 Task: Look for products in the category "Pepperoni" from Applegate only.
Action: Mouse moved to (13, 71)
Screenshot: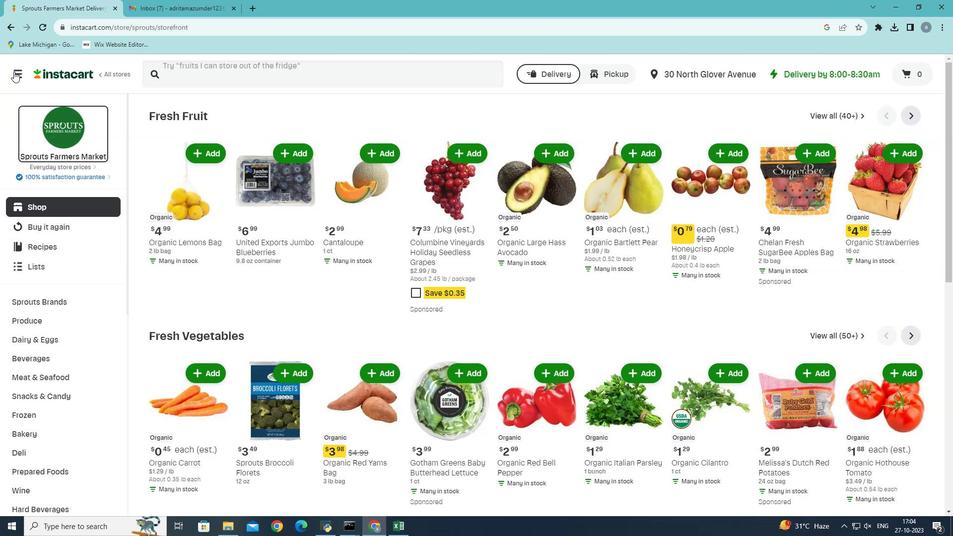
Action: Mouse pressed left at (13, 71)
Screenshot: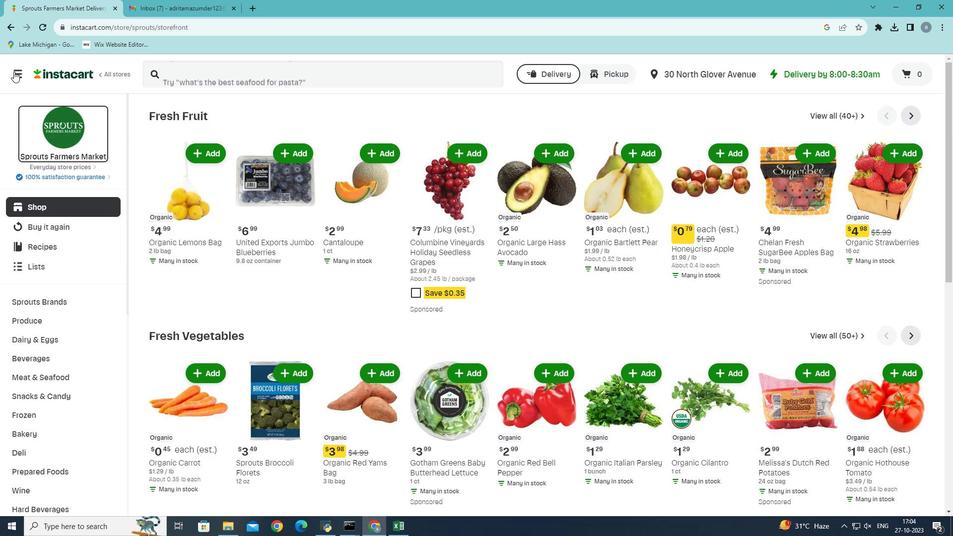 
Action: Mouse moved to (46, 283)
Screenshot: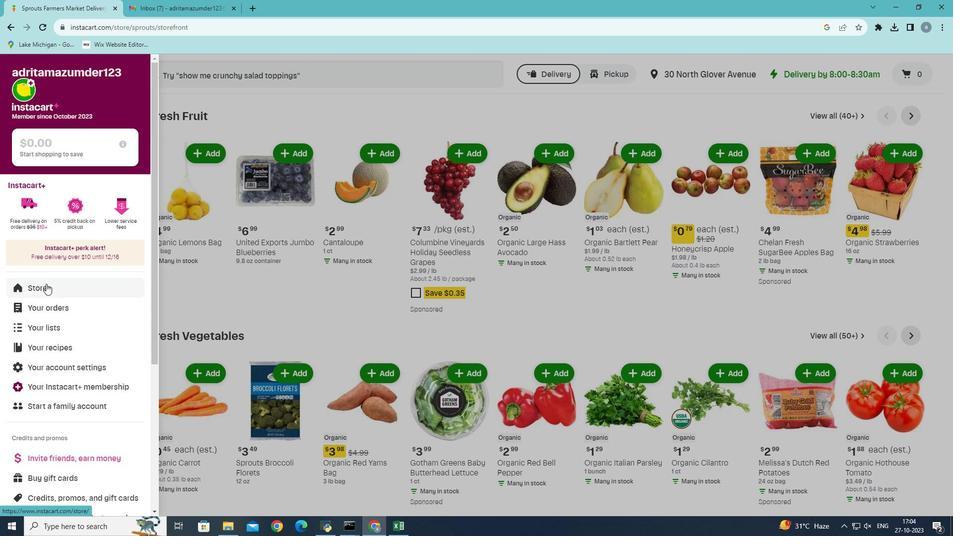 
Action: Mouse pressed left at (46, 283)
Screenshot: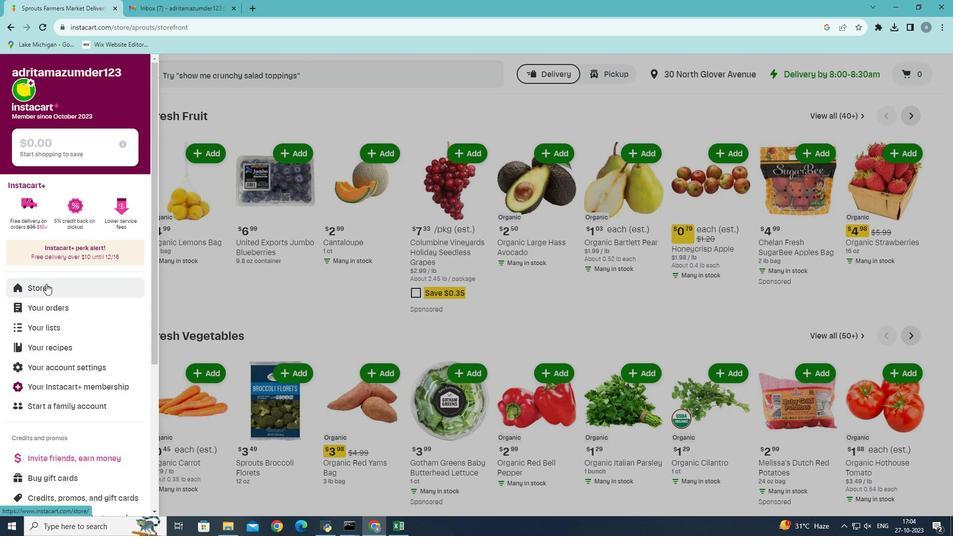 
Action: Mouse moved to (245, 114)
Screenshot: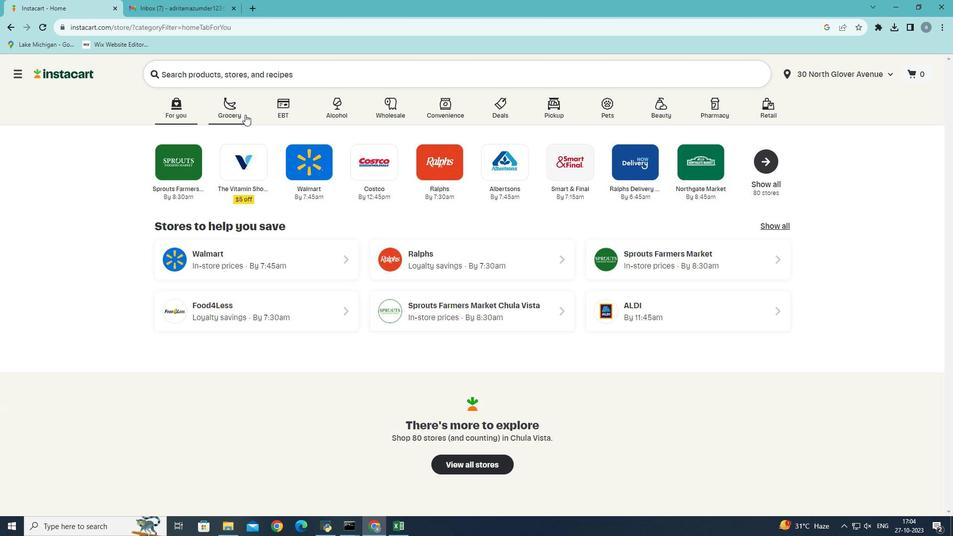 
Action: Mouse pressed left at (245, 114)
Screenshot: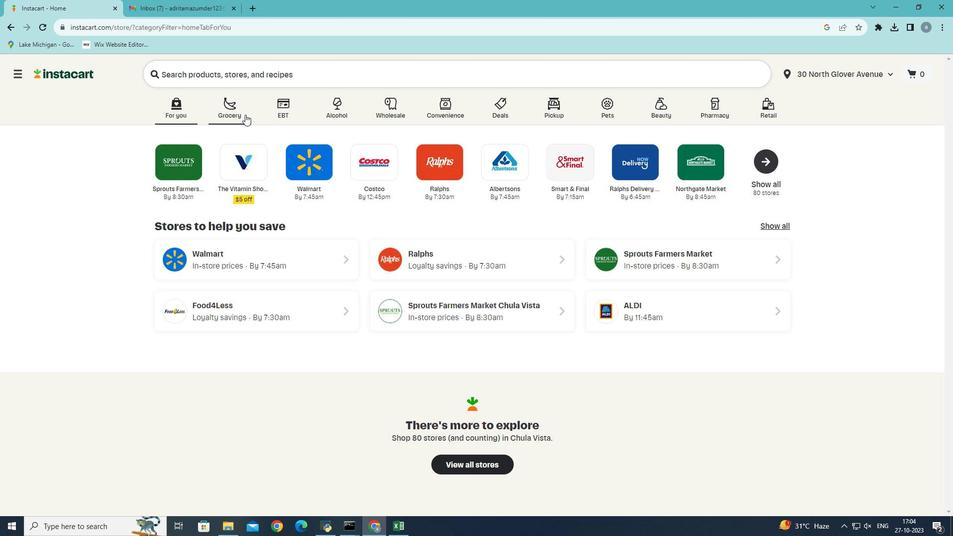 
Action: Mouse moved to (248, 297)
Screenshot: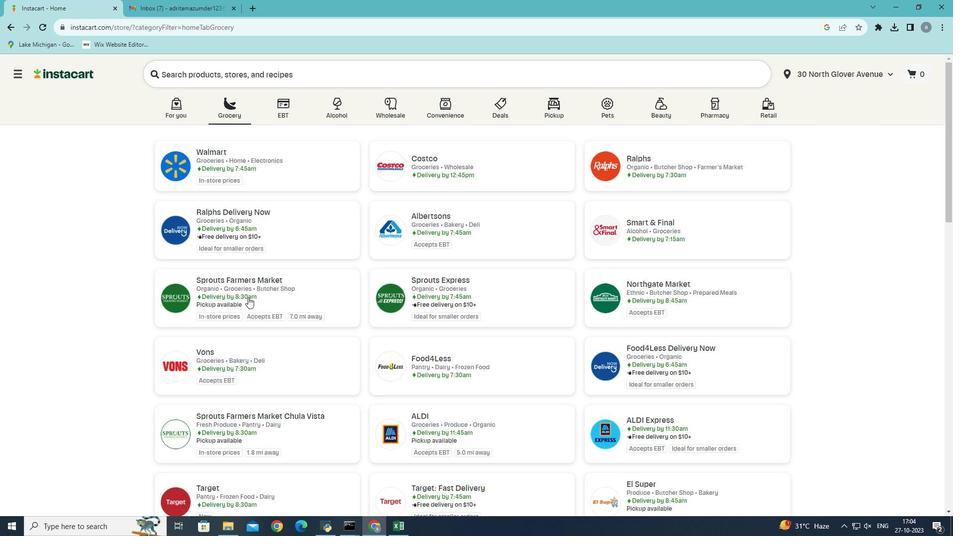 
Action: Mouse pressed left at (248, 297)
Screenshot: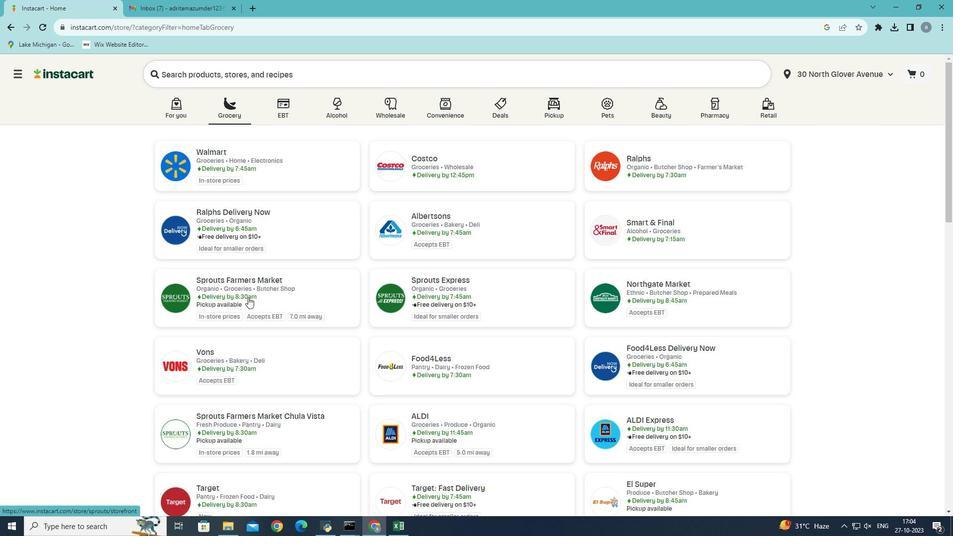 
Action: Mouse moved to (28, 449)
Screenshot: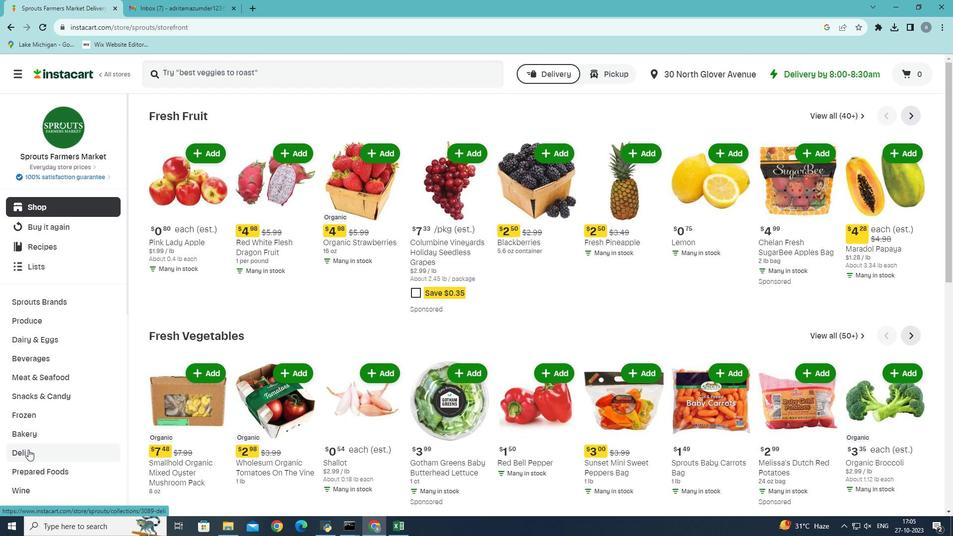 
Action: Mouse pressed left at (28, 449)
Screenshot: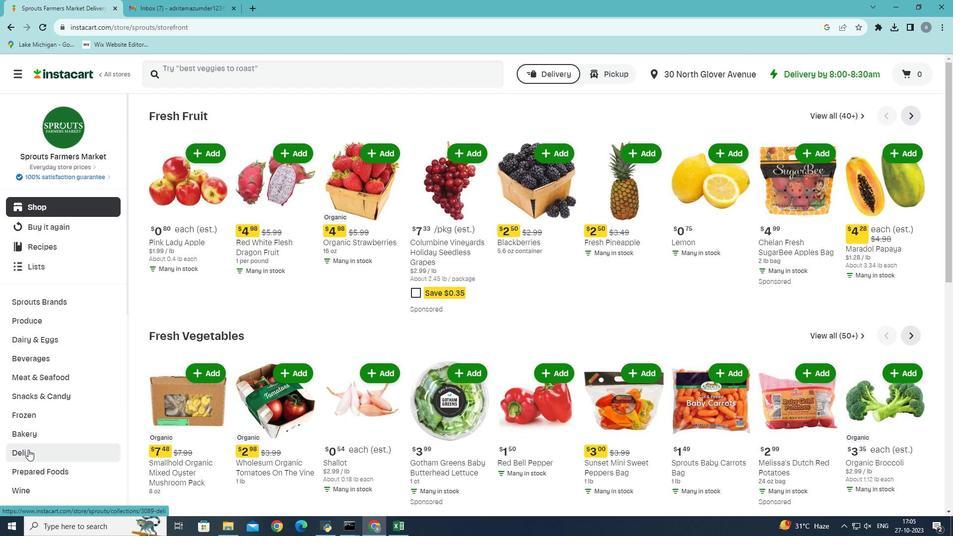 
Action: Mouse moved to (214, 143)
Screenshot: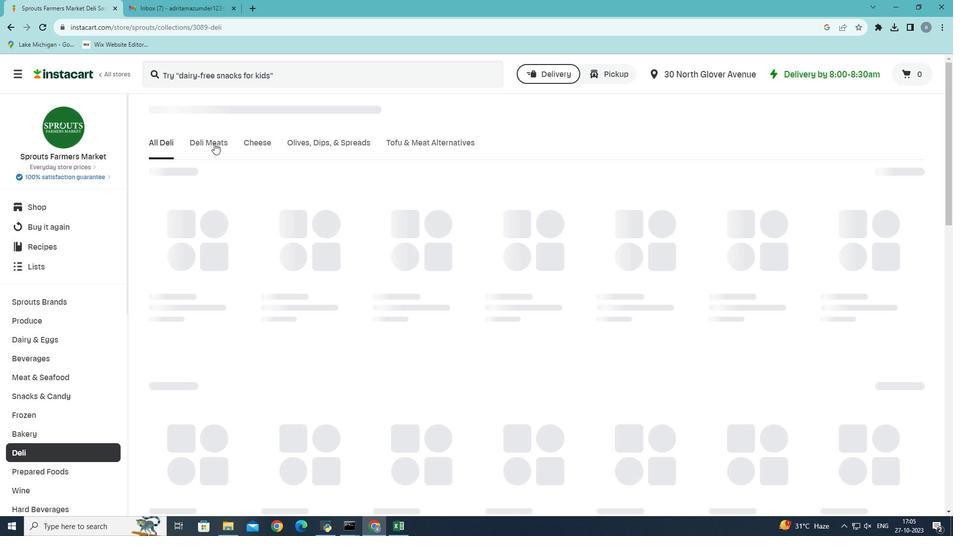 
Action: Mouse pressed left at (214, 143)
Screenshot: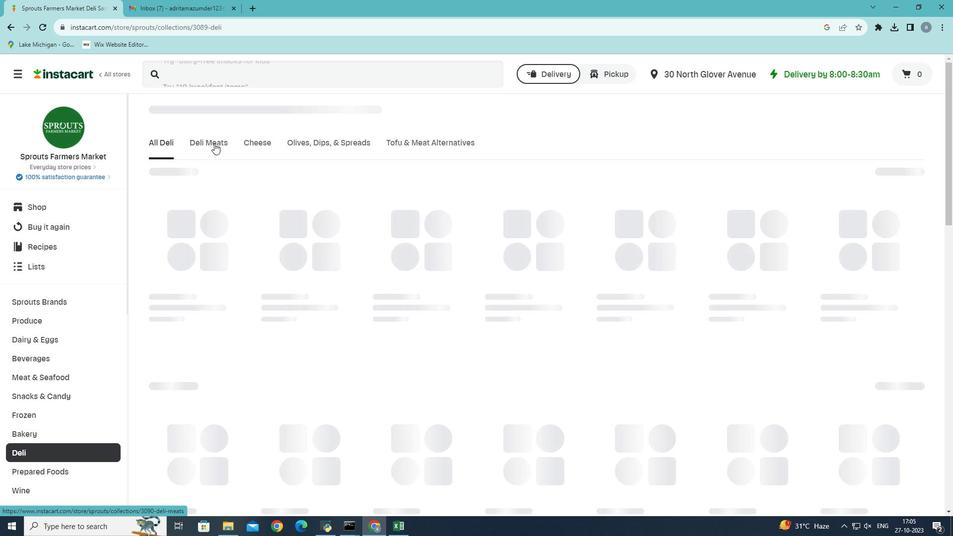 
Action: Mouse moved to (415, 182)
Screenshot: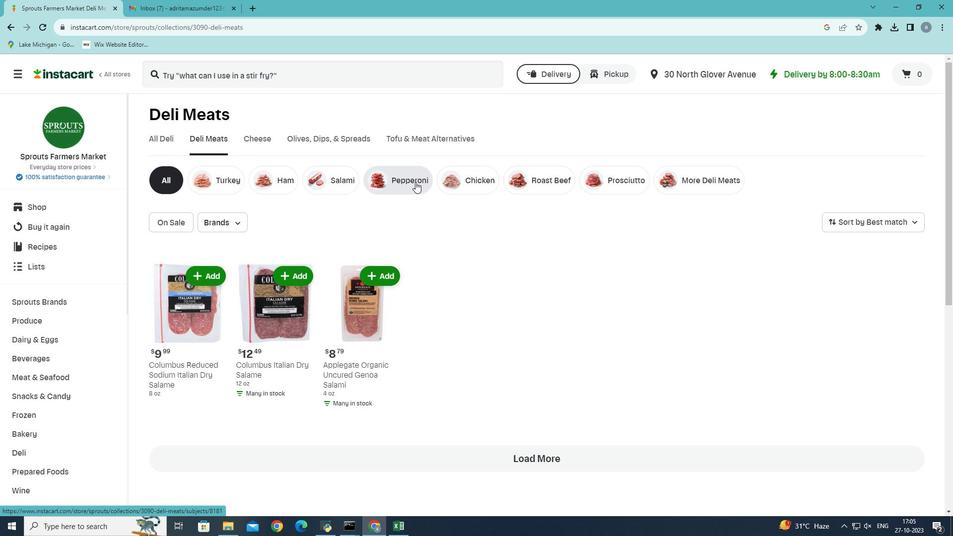 
Action: Mouse pressed left at (415, 182)
Screenshot: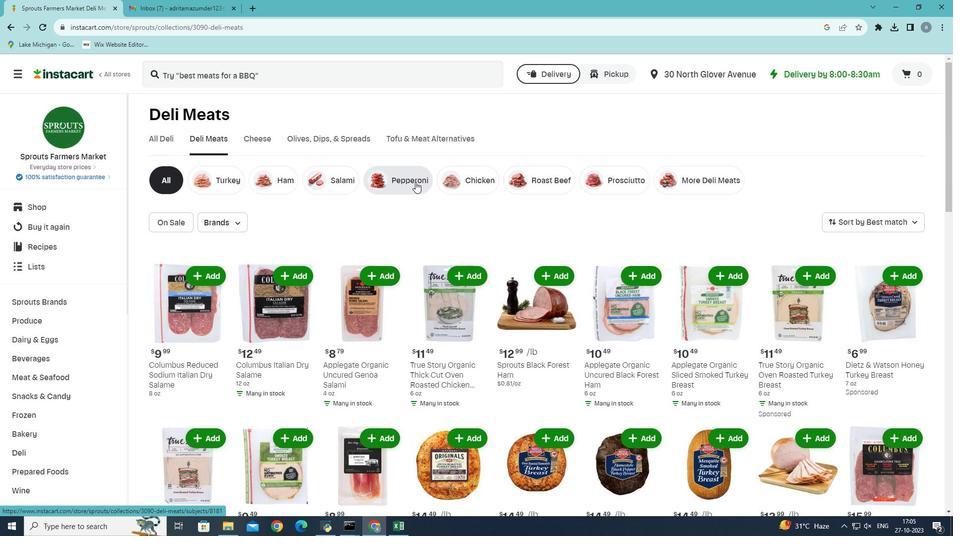 
Action: Mouse moved to (186, 221)
Screenshot: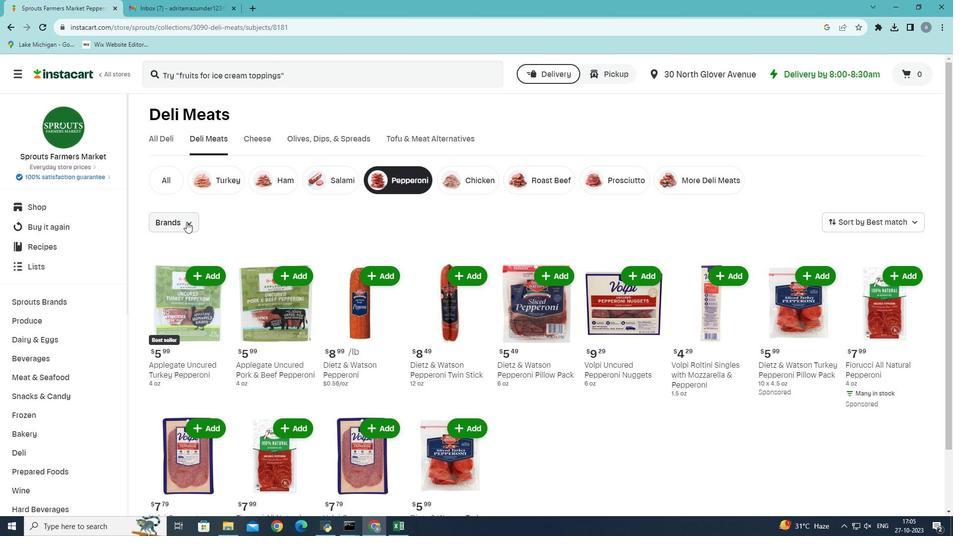 
Action: Mouse pressed left at (186, 221)
Screenshot: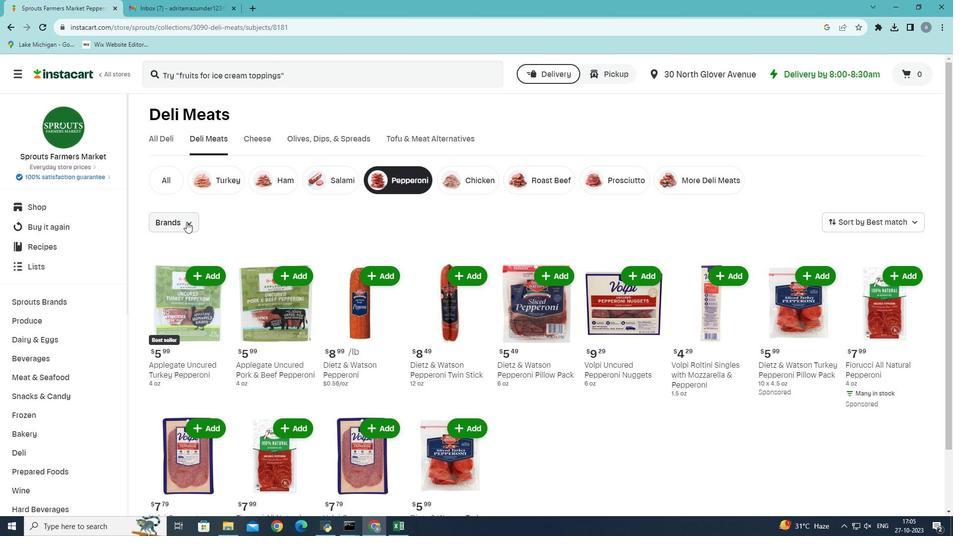 
Action: Mouse moved to (188, 305)
Screenshot: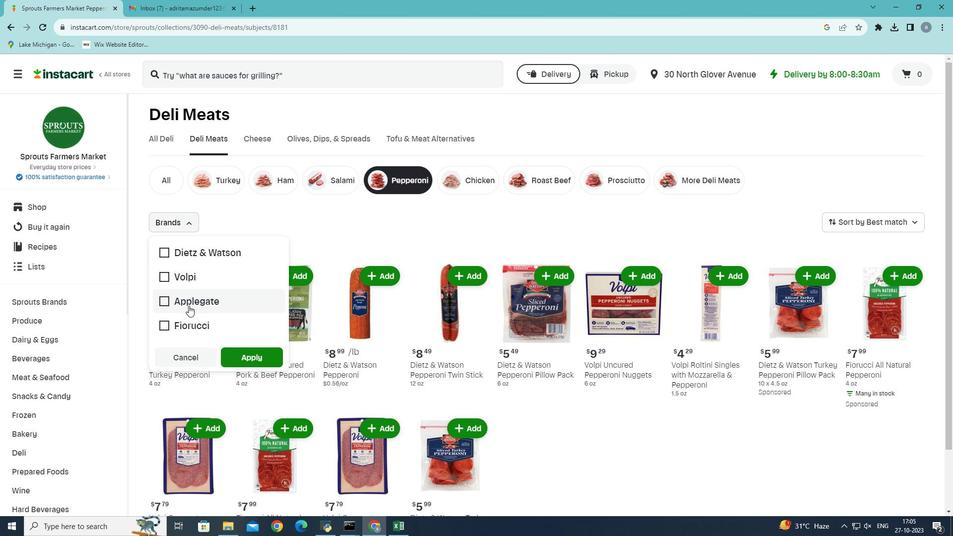 
Action: Mouse pressed left at (188, 305)
Screenshot: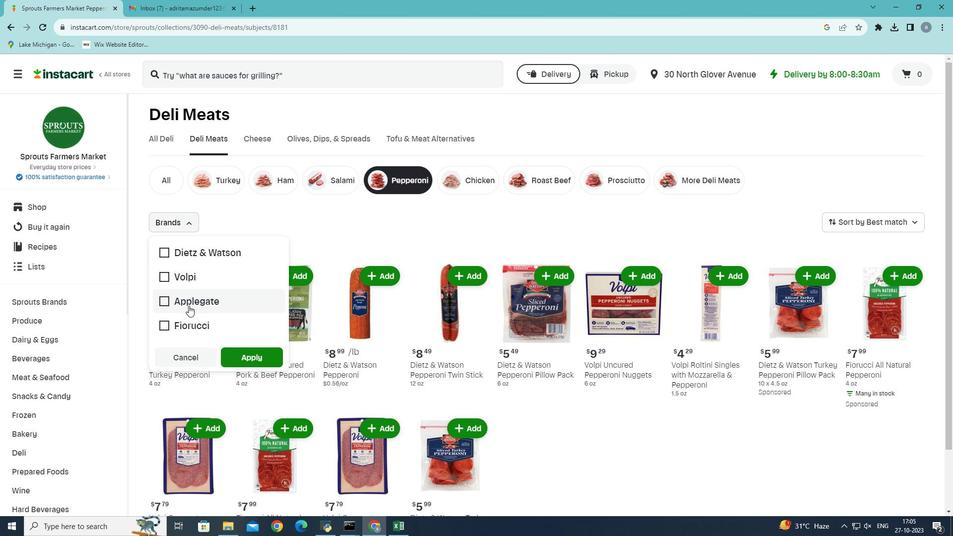 
Action: Mouse moved to (265, 360)
Screenshot: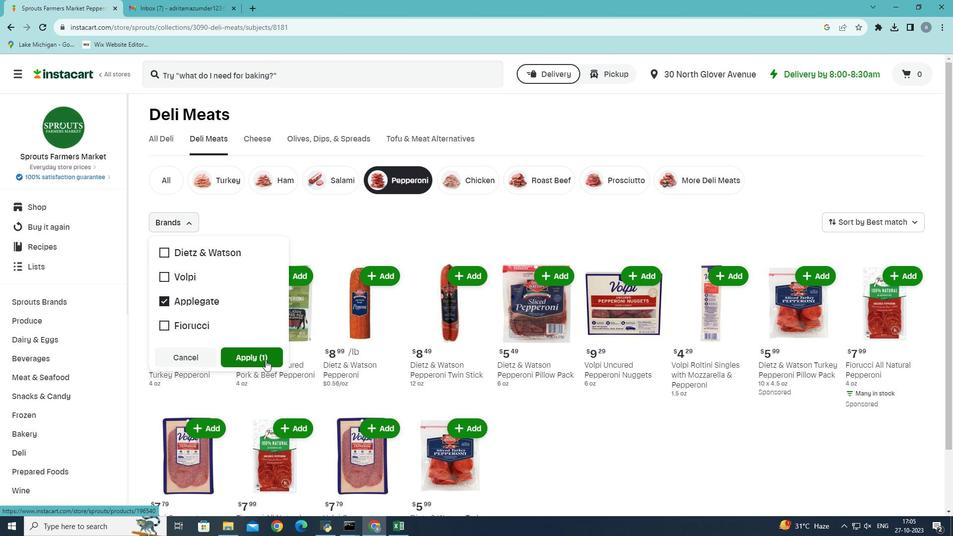 
Action: Mouse pressed left at (265, 360)
Screenshot: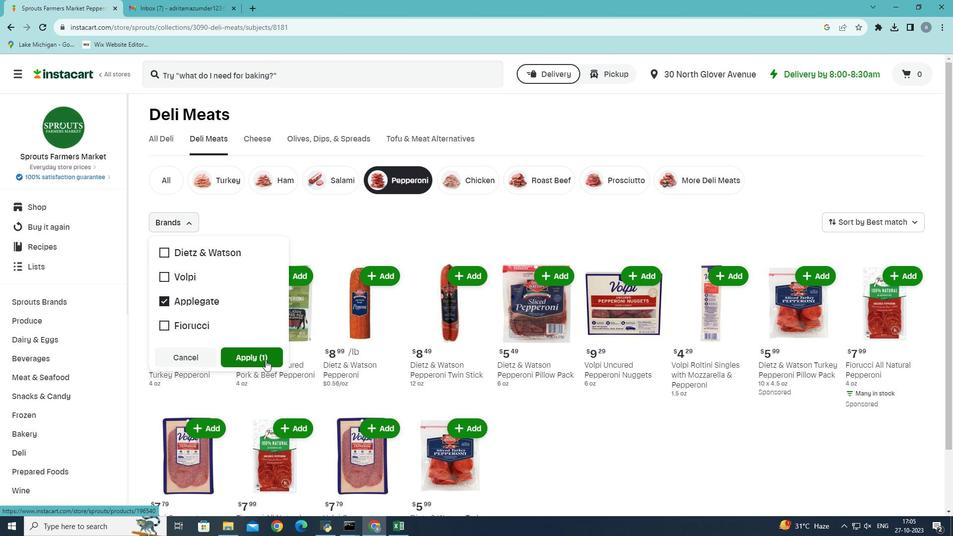
Action: Mouse moved to (390, 379)
Screenshot: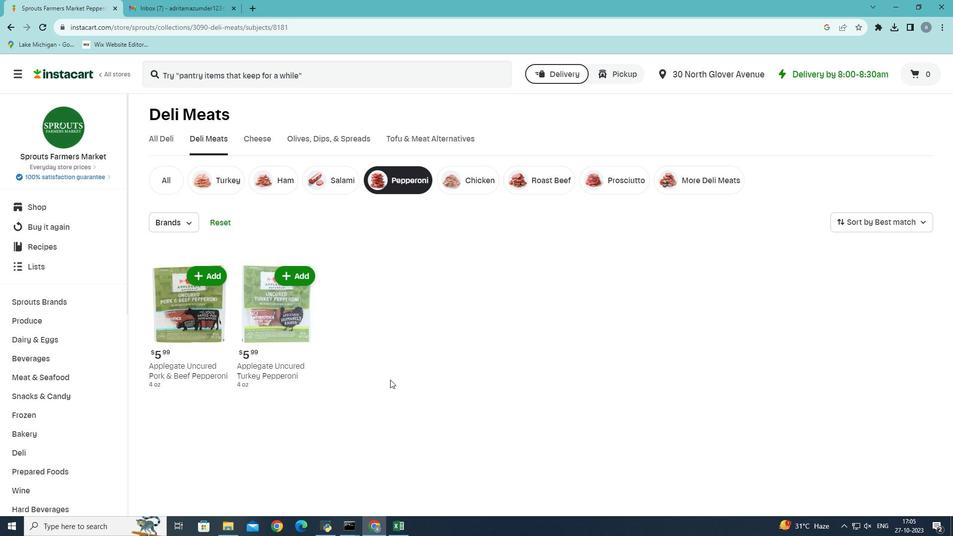 
